 Task: Open Card Card0002 in Board Board0001 in Development in Trello
Action: Mouse moved to (586, 60)
Screenshot: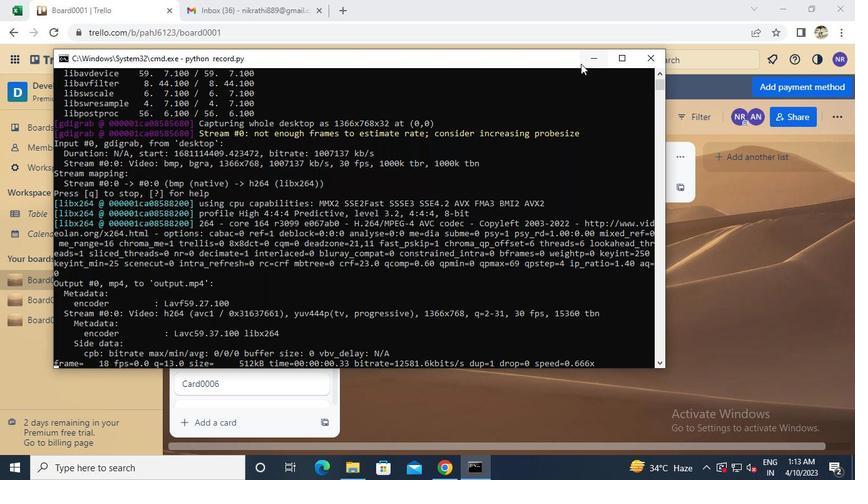 
Action: Mouse pressed left at (586, 60)
Screenshot: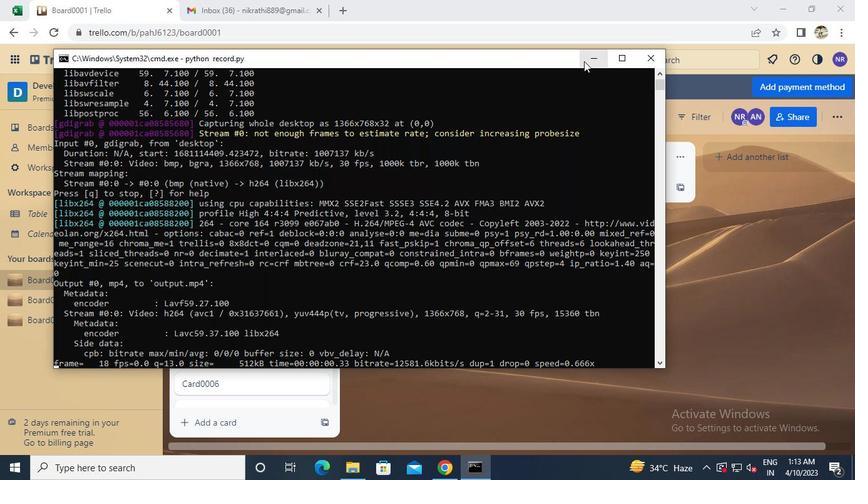 
Action: Mouse moved to (246, 257)
Screenshot: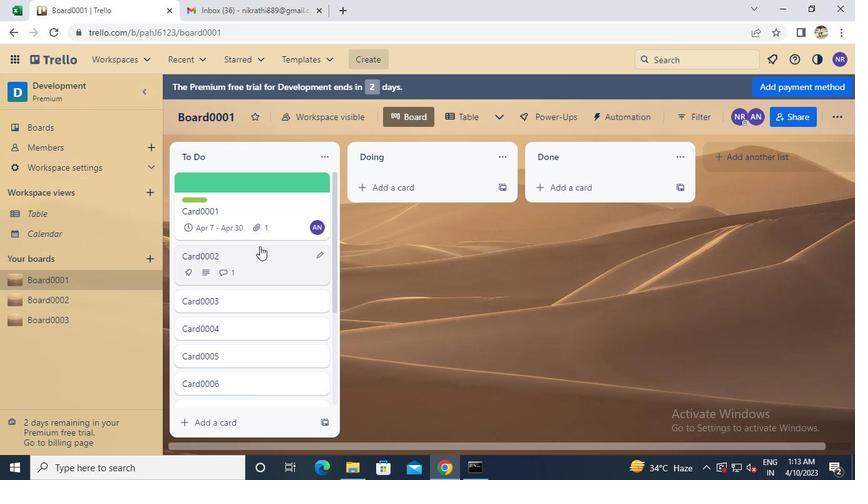 
Action: Mouse pressed left at (246, 257)
Screenshot: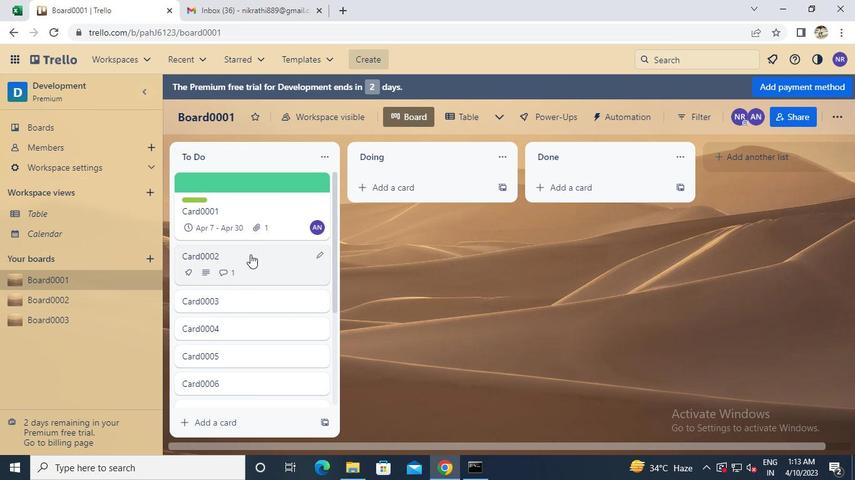 
Action: Mouse moved to (649, 90)
Screenshot: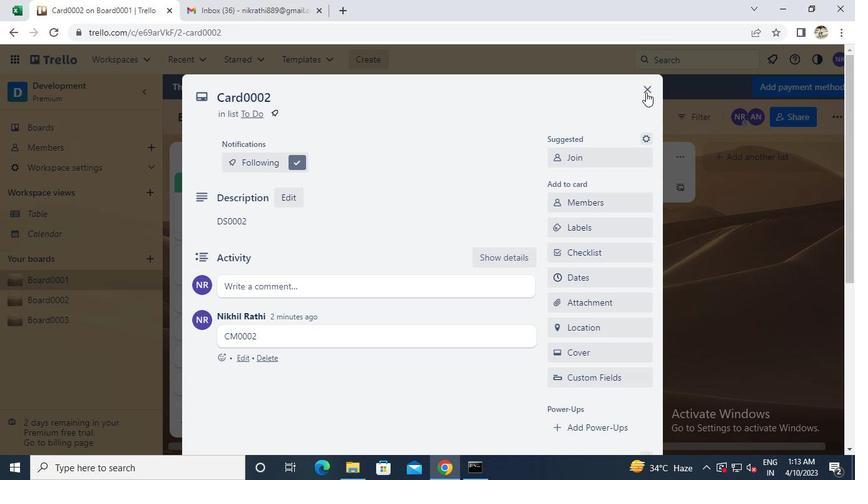 
Action: Mouse pressed left at (649, 90)
Screenshot: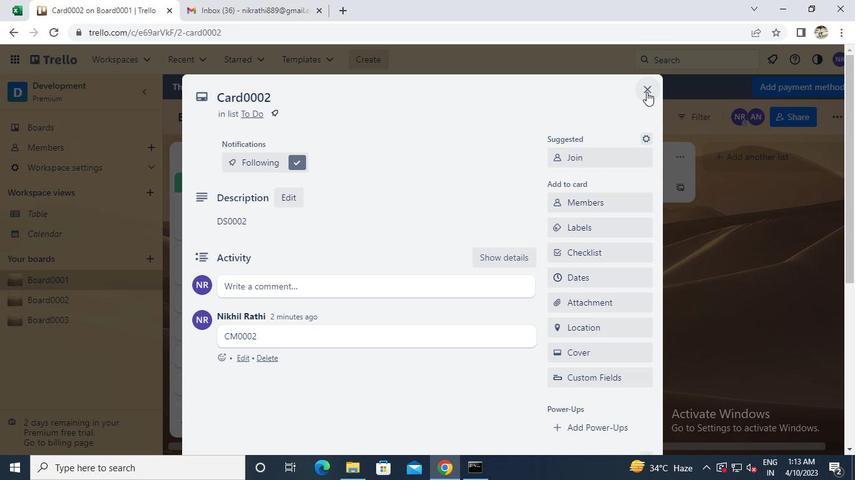 
Action: Mouse moved to (475, 472)
Screenshot: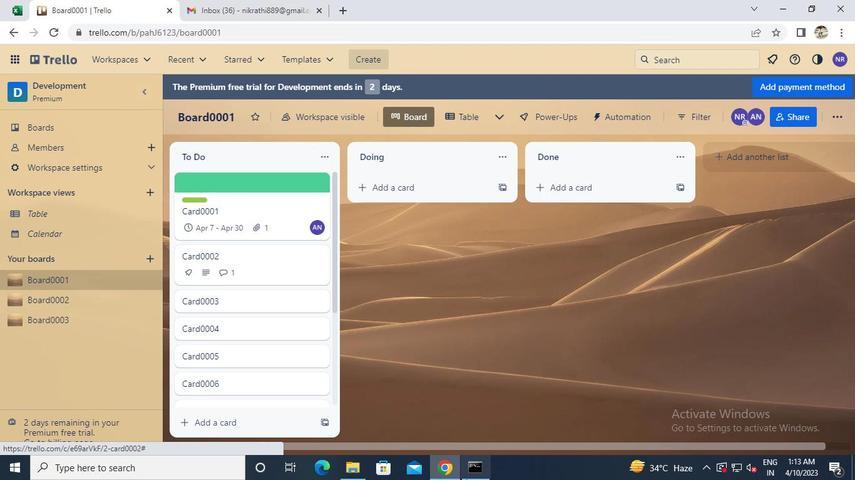
Action: Mouse pressed left at (475, 472)
Screenshot: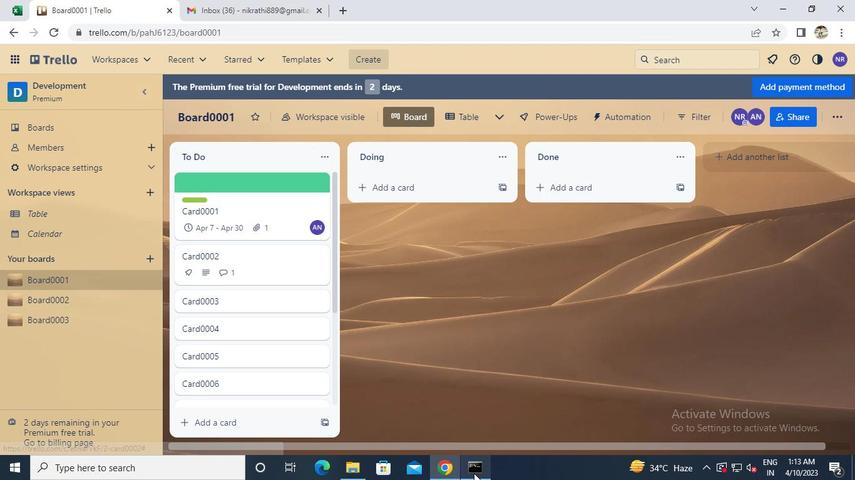 
Action: Mouse moved to (643, 60)
Screenshot: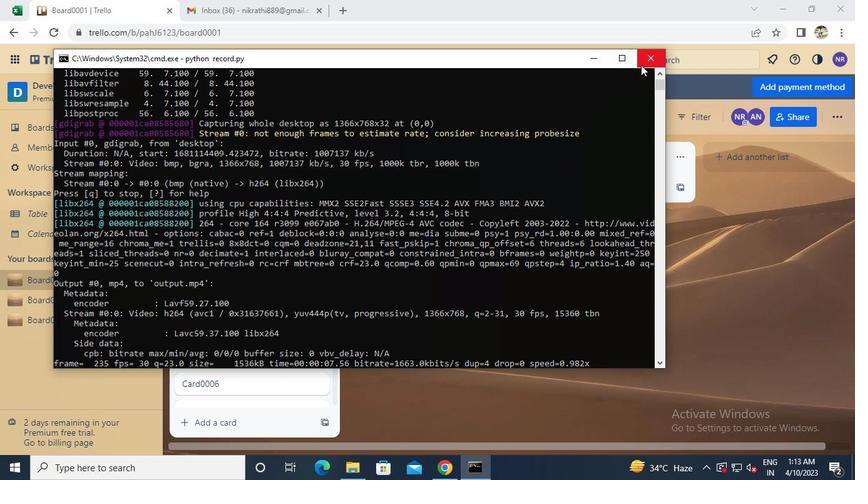 
Action: Mouse pressed left at (643, 60)
Screenshot: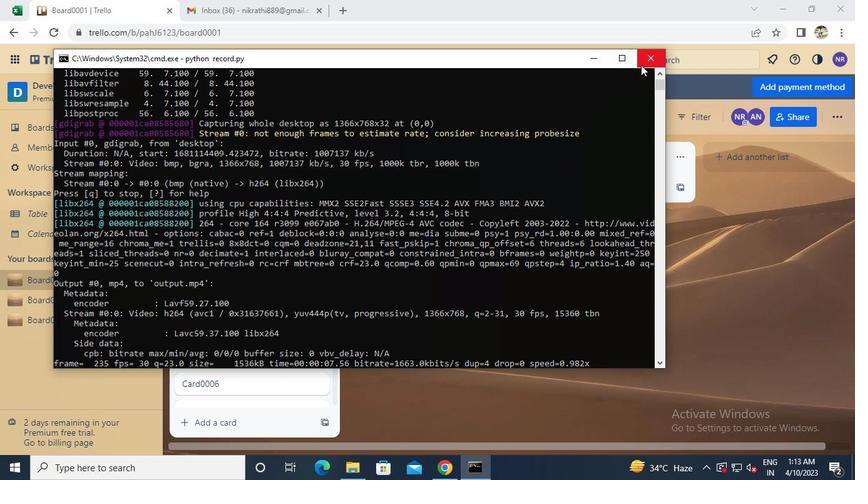 
Action: Mouse moved to (643, 61)
Screenshot: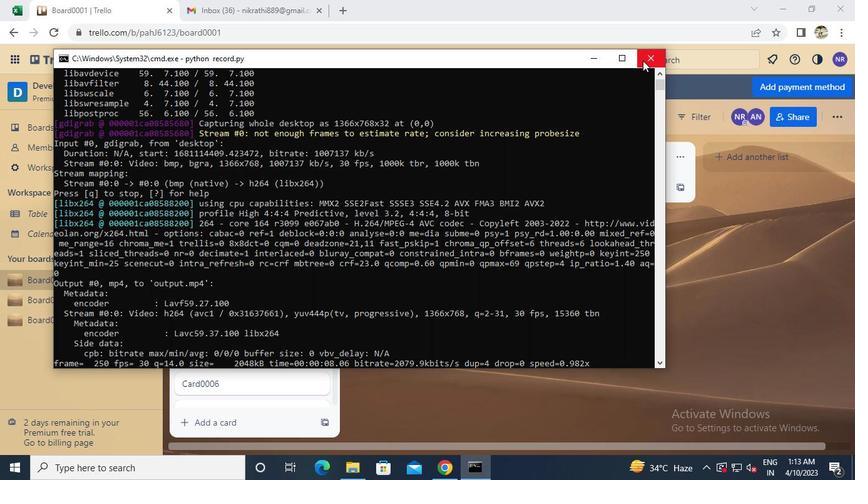 
